 Task: Insert the column left in the table from the format menu text "Project Proposal".
Action: Mouse moved to (179, 81)
Screenshot: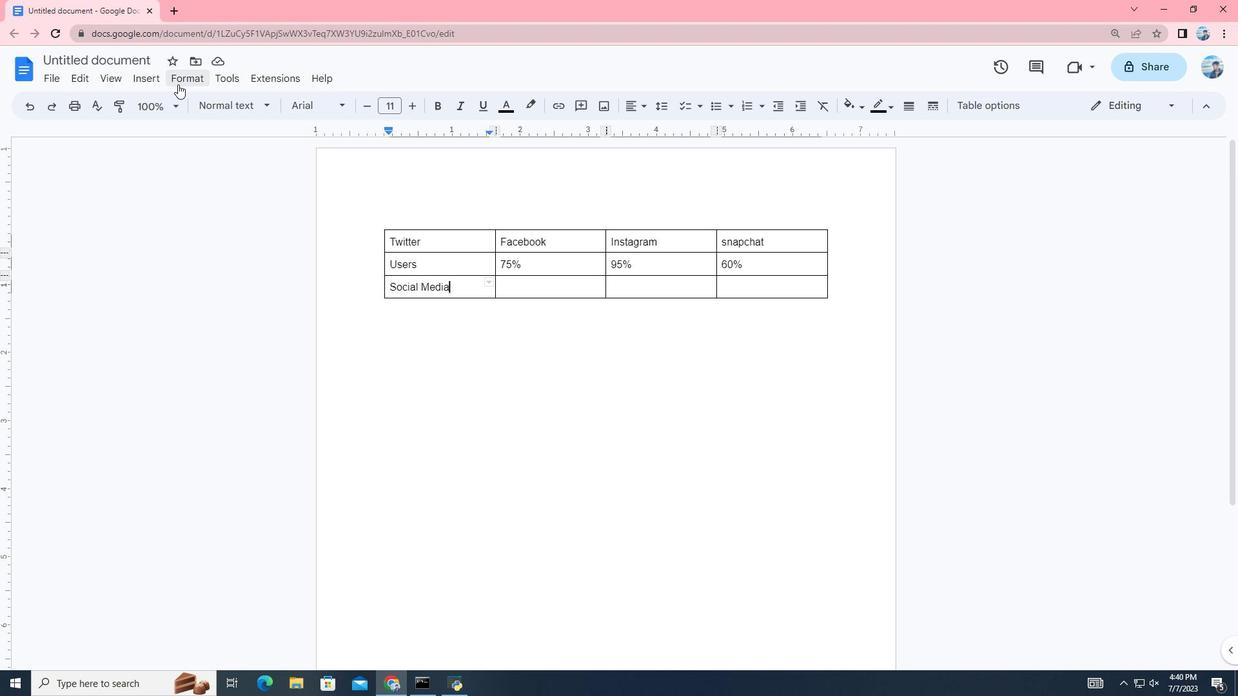 
Action: Mouse pressed left at (179, 81)
Screenshot: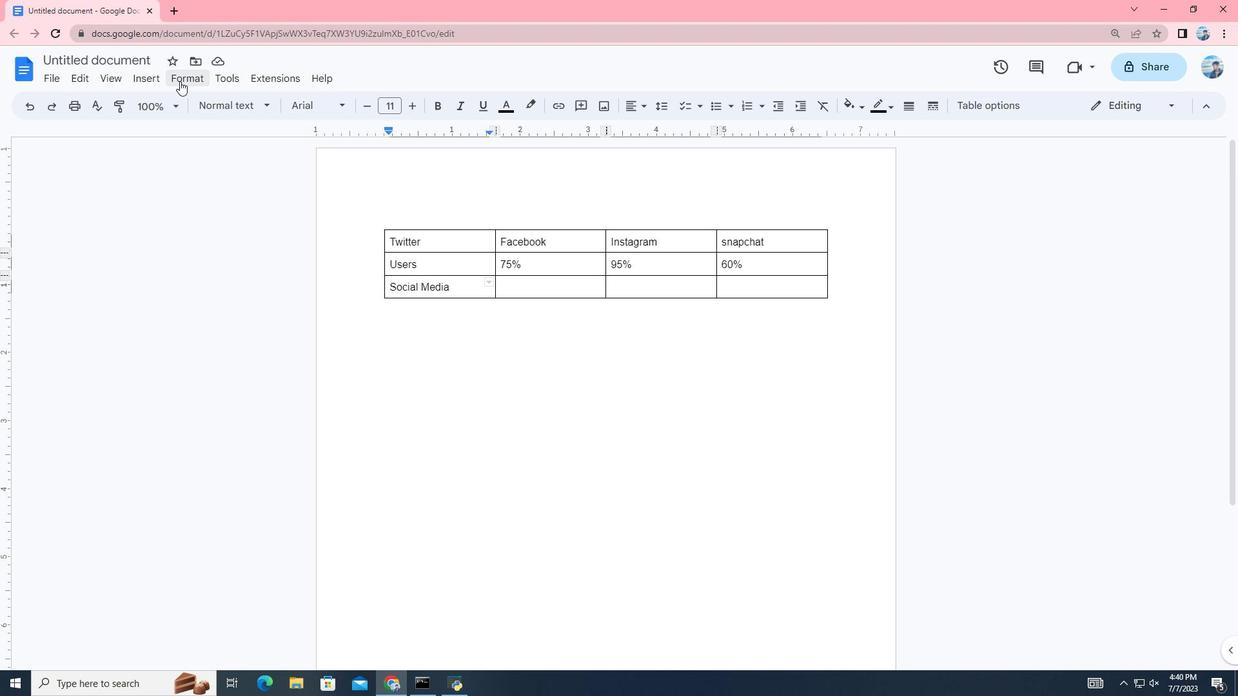 
Action: Mouse moved to (442, 249)
Screenshot: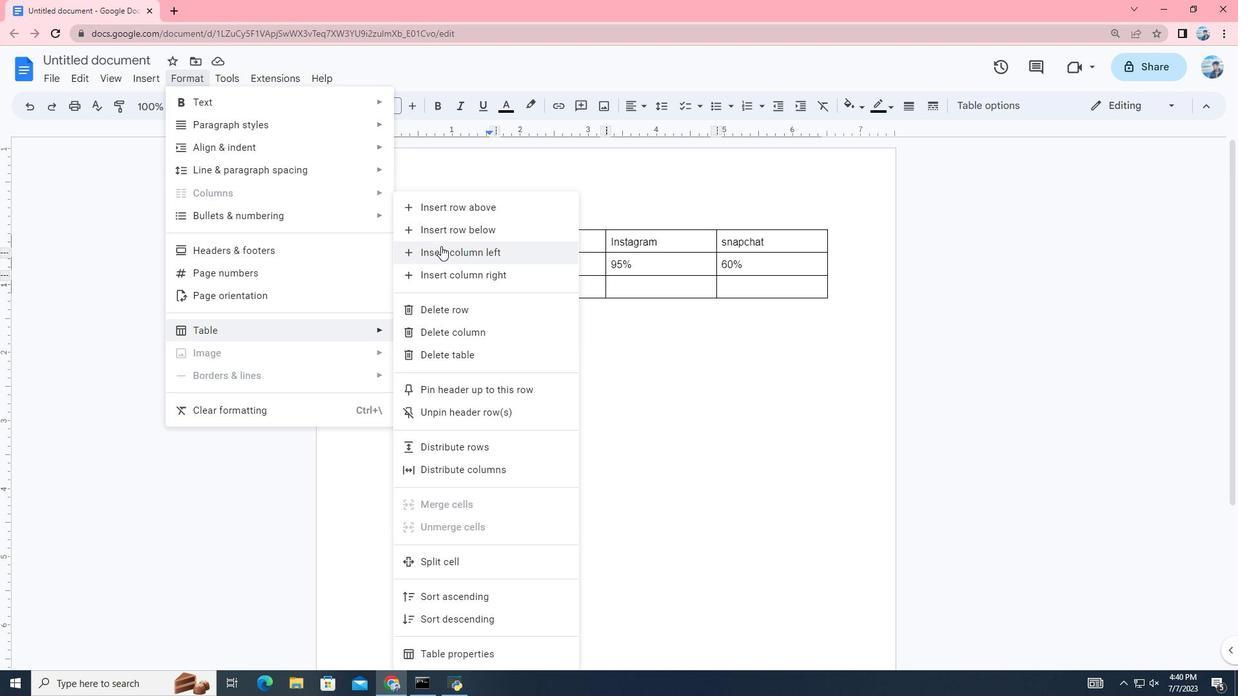 
Action: Mouse pressed left at (442, 249)
Screenshot: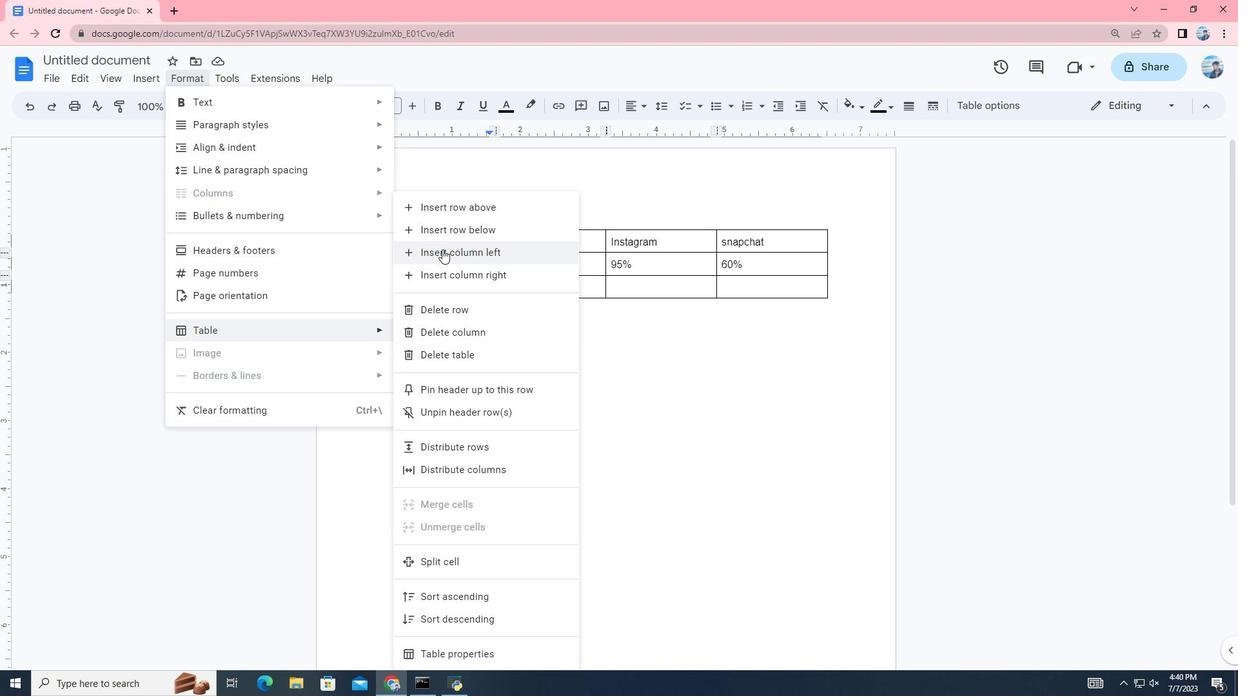 
Action: Mouse moved to (421, 246)
Screenshot: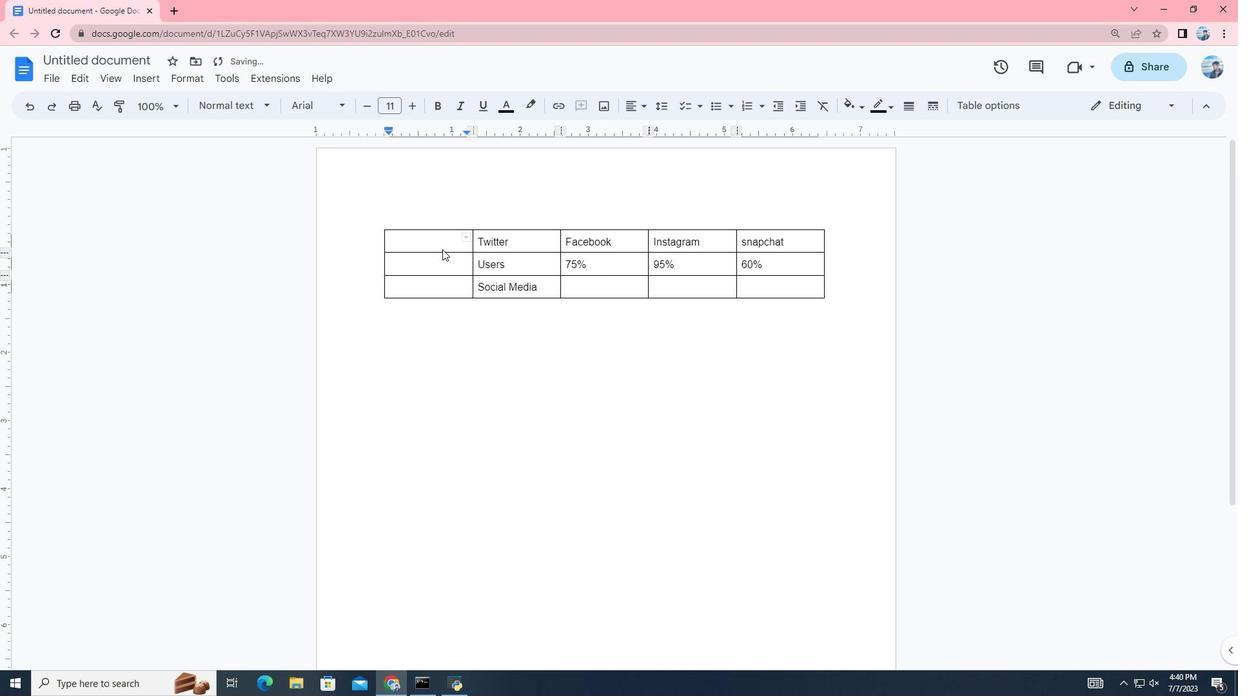 
Action: Key pressed <Key.shift>Project<Key.space><Key.shift>Proposal
Screenshot: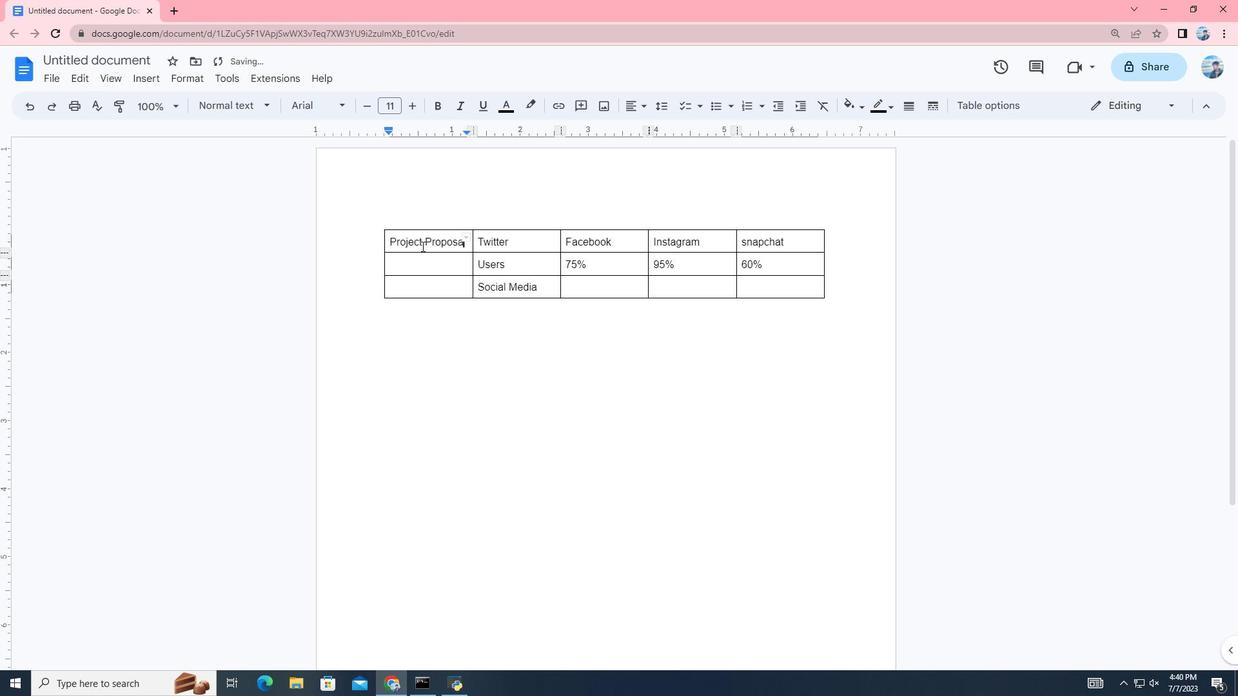 
